 Task: Look for products in the category "Guacamole" that are on sale.
Action: Mouse moved to (864, 300)
Screenshot: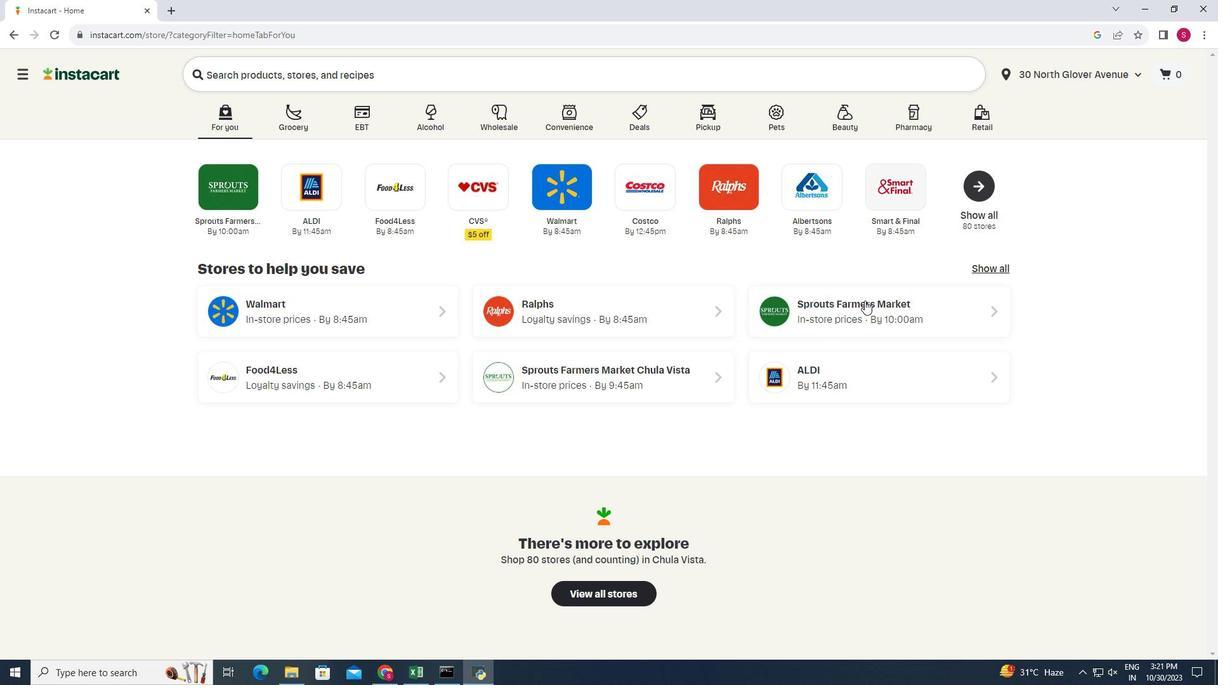 
Action: Mouse pressed left at (864, 300)
Screenshot: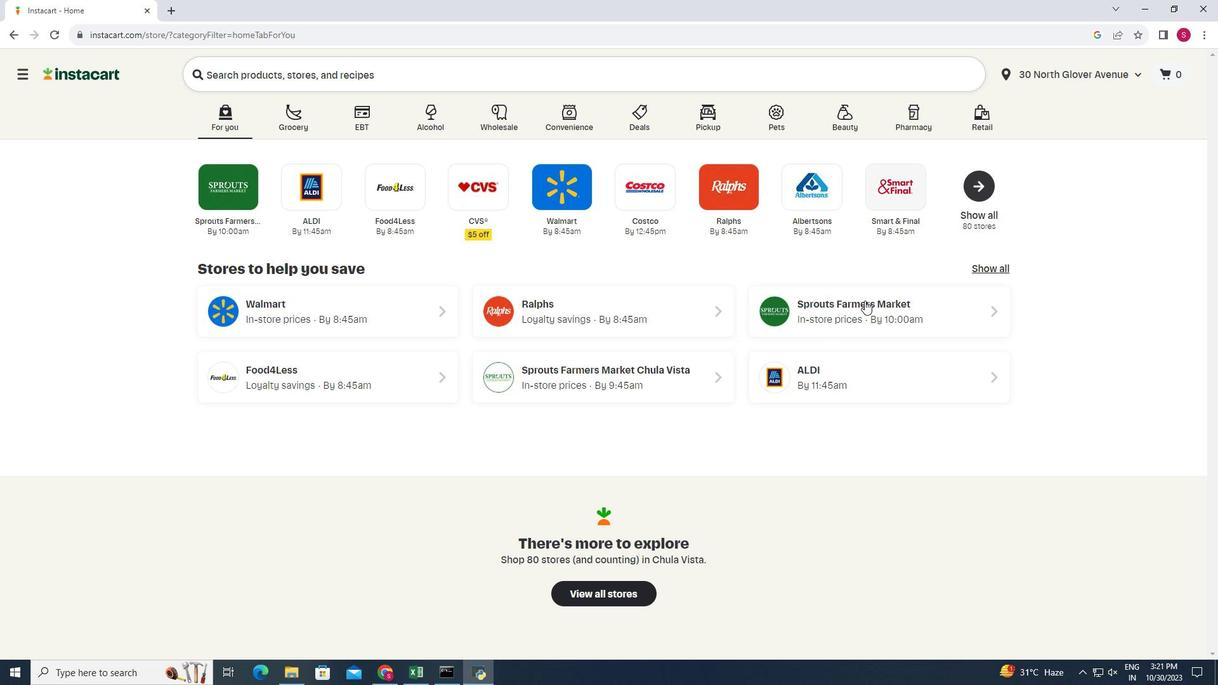 
Action: Mouse moved to (25, 557)
Screenshot: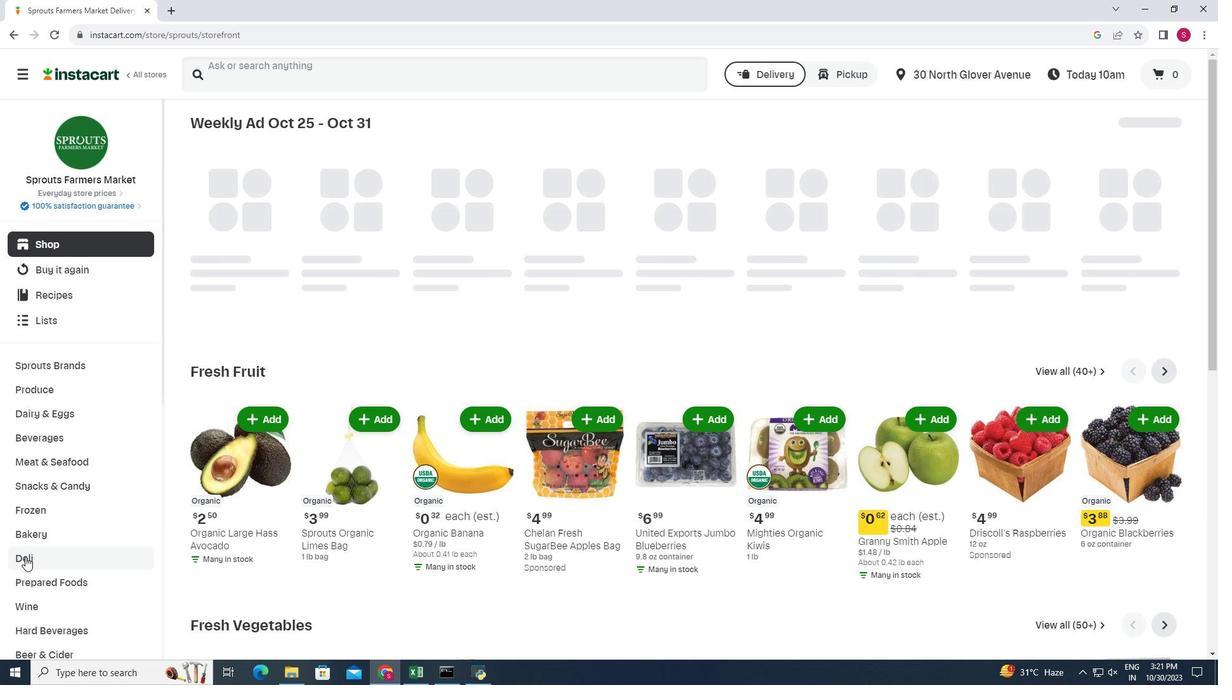 
Action: Mouse scrolled (25, 557) with delta (0, 0)
Screenshot: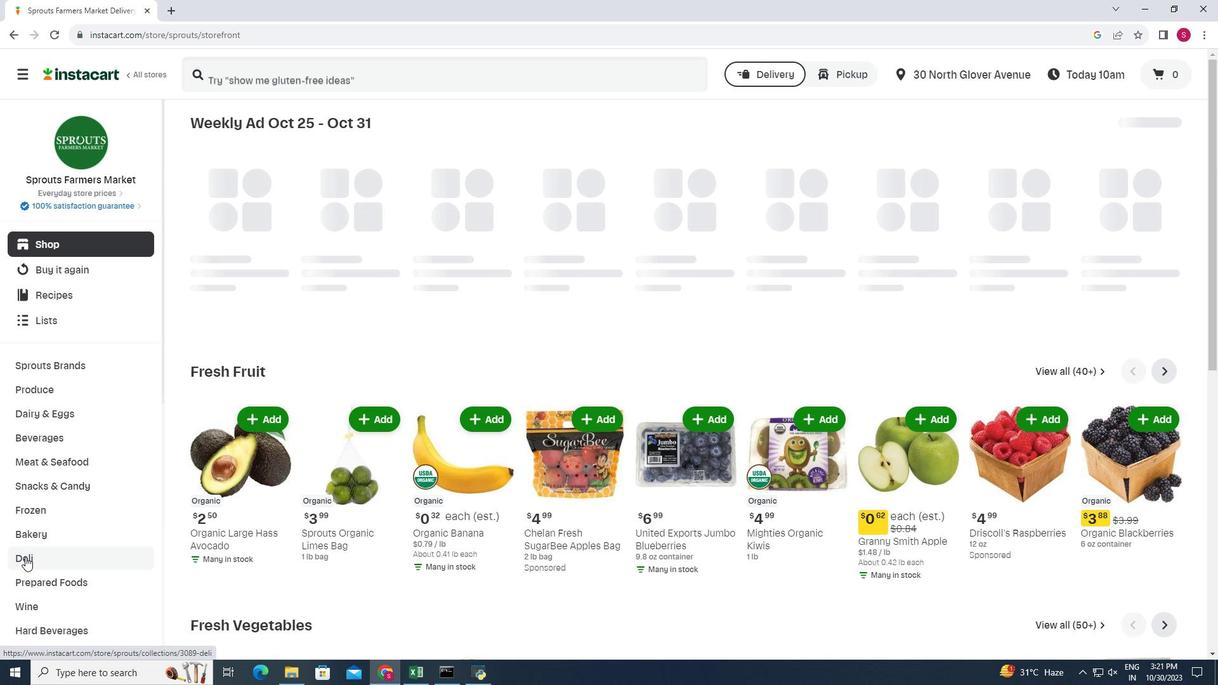 
Action: Mouse pressed left at (25, 557)
Screenshot: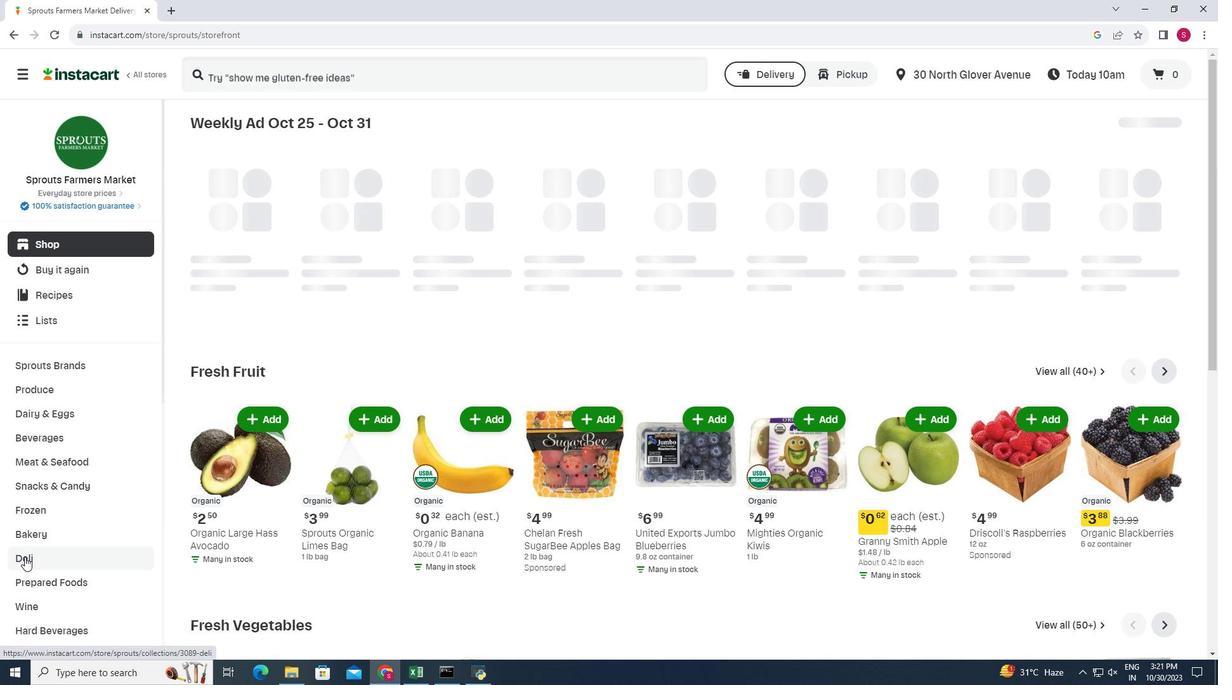 
Action: Mouse moved to (409, 319)
Screenshot: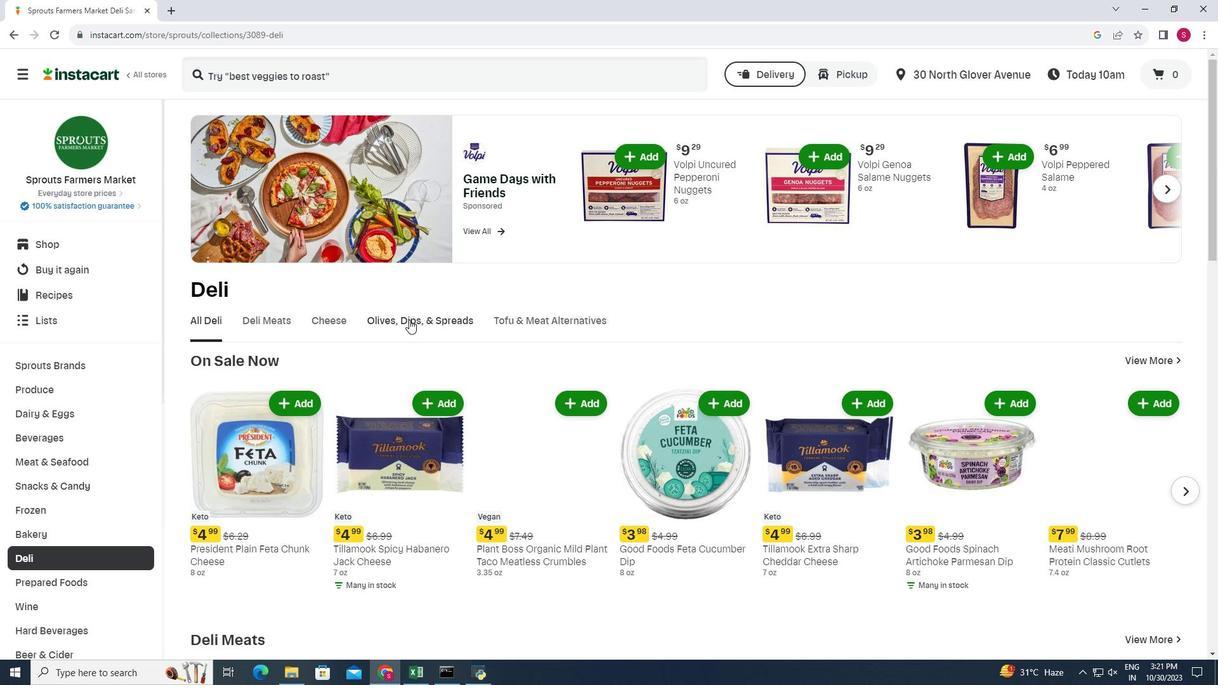 
Action: Mouse pressed left at (409, 319)
Screenshot: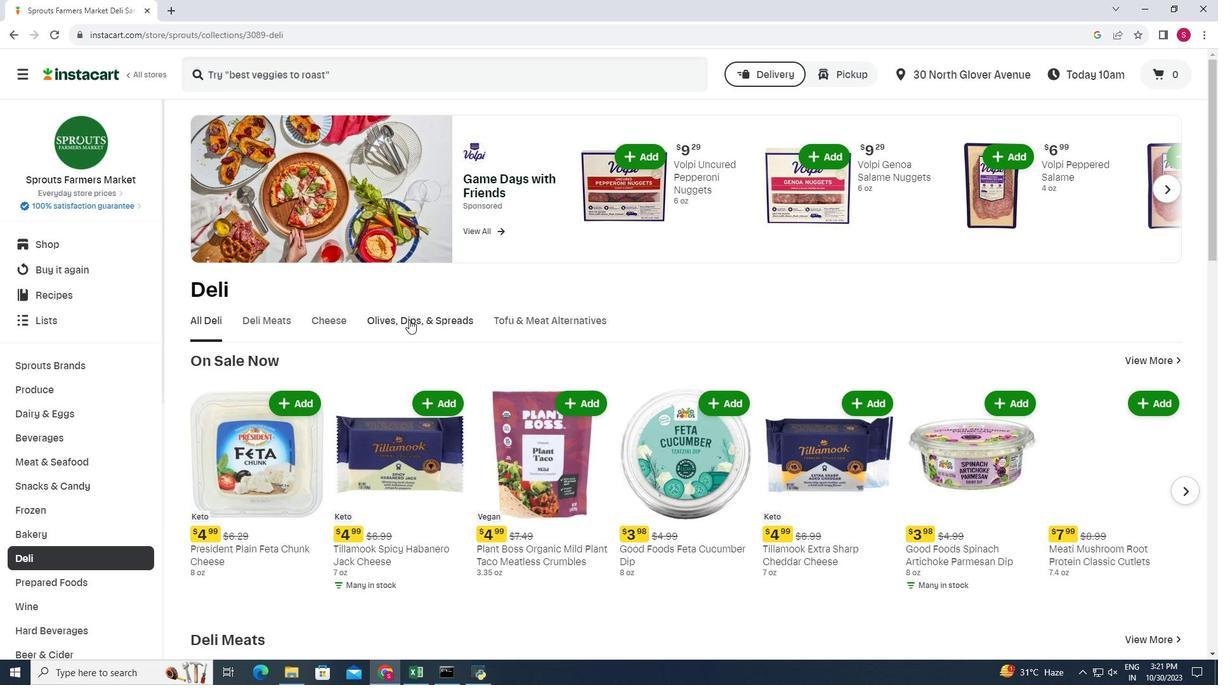 
Action: Mouse moved to (370, 361)
Screenshot: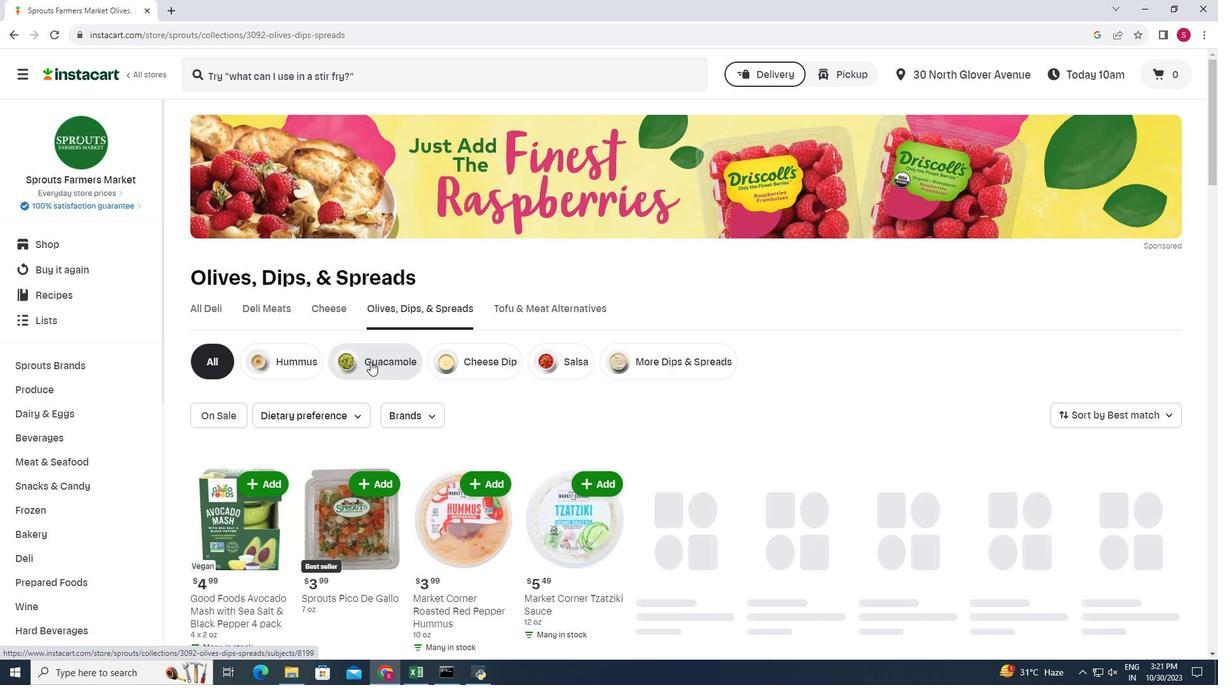 
Action: Mouse pressed left at (370, 361)
Screenshot: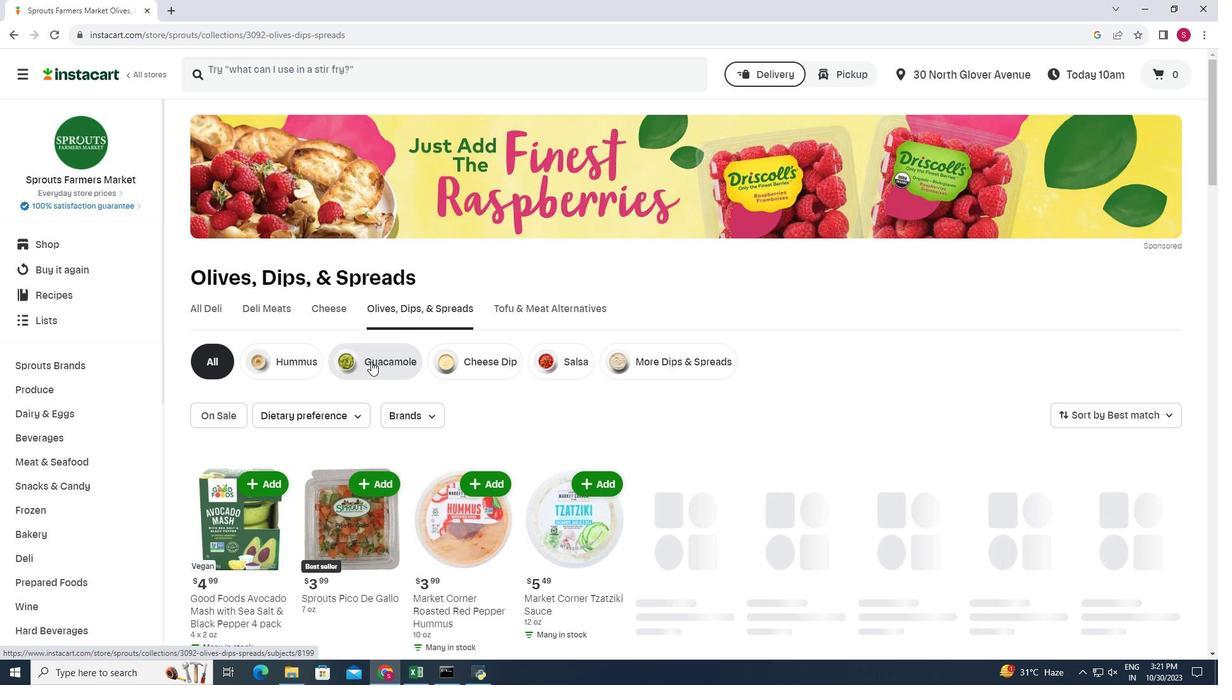 
Action: Mouse moved to (905, 321)
Screenshot: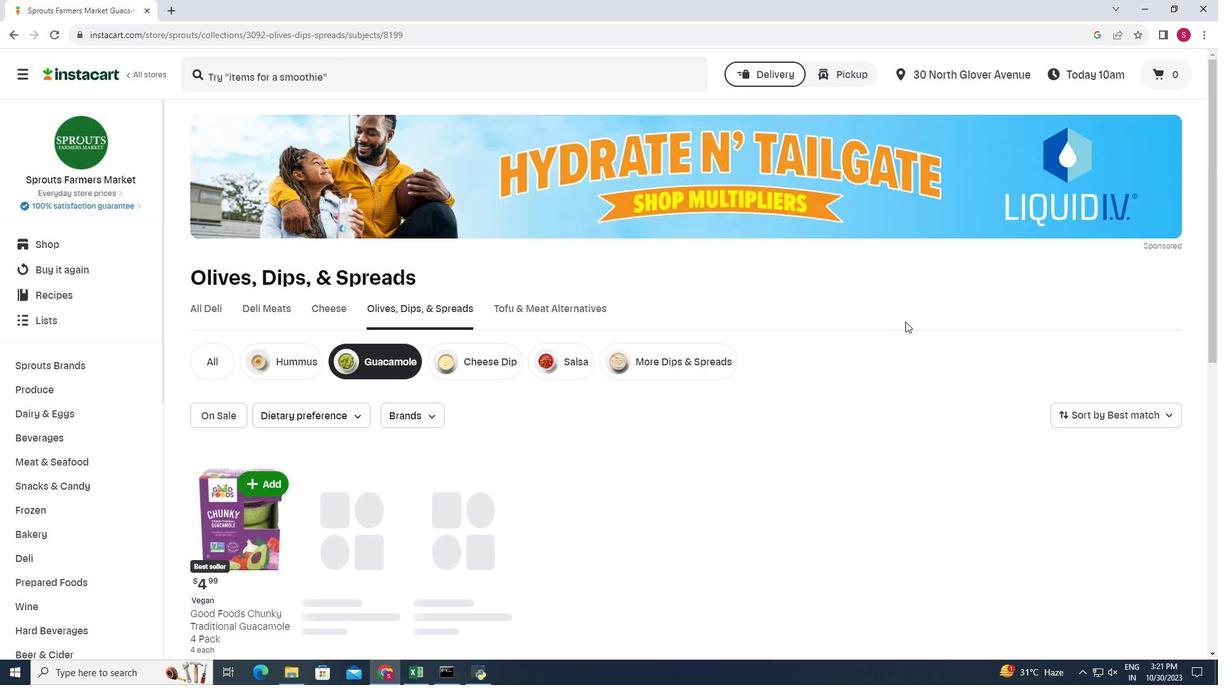 
Action: Mouse scrolled (905, 321) with delta (0, 0)
Screenshot: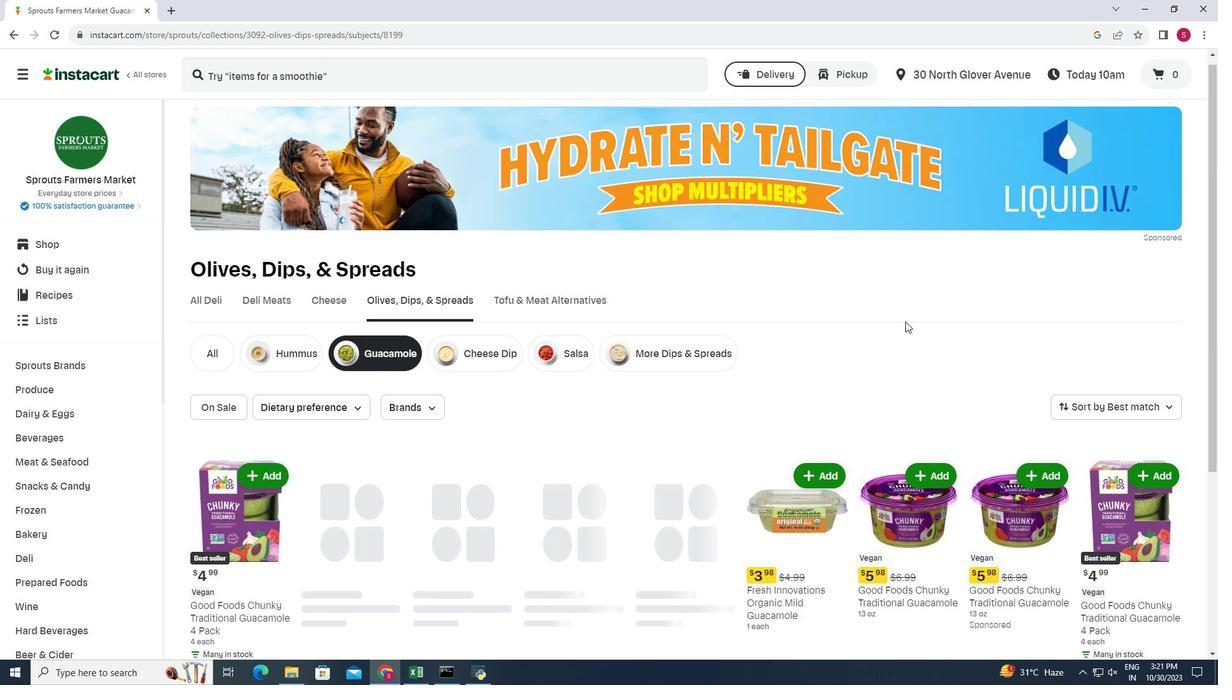 
Action: Mouse scrolled (905, 321) with delta (0, 0)
Screenshot: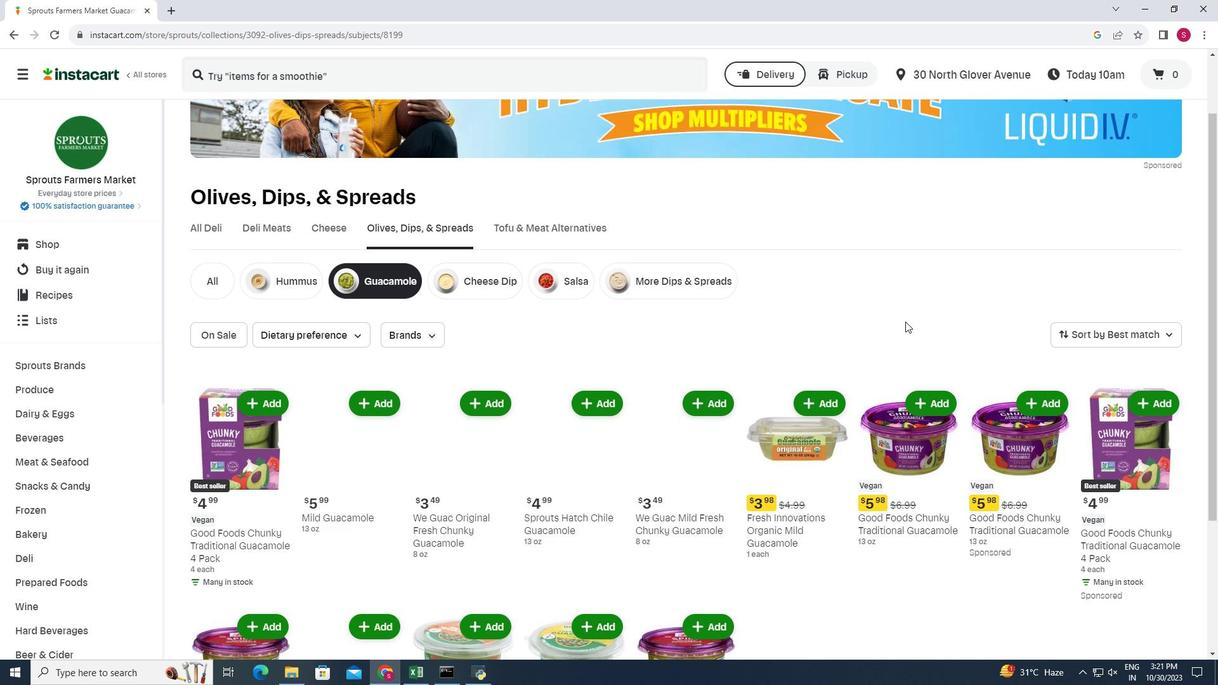 
Action: Mouse scrolled (905, 321) with delta (0, 0)
Screenshot: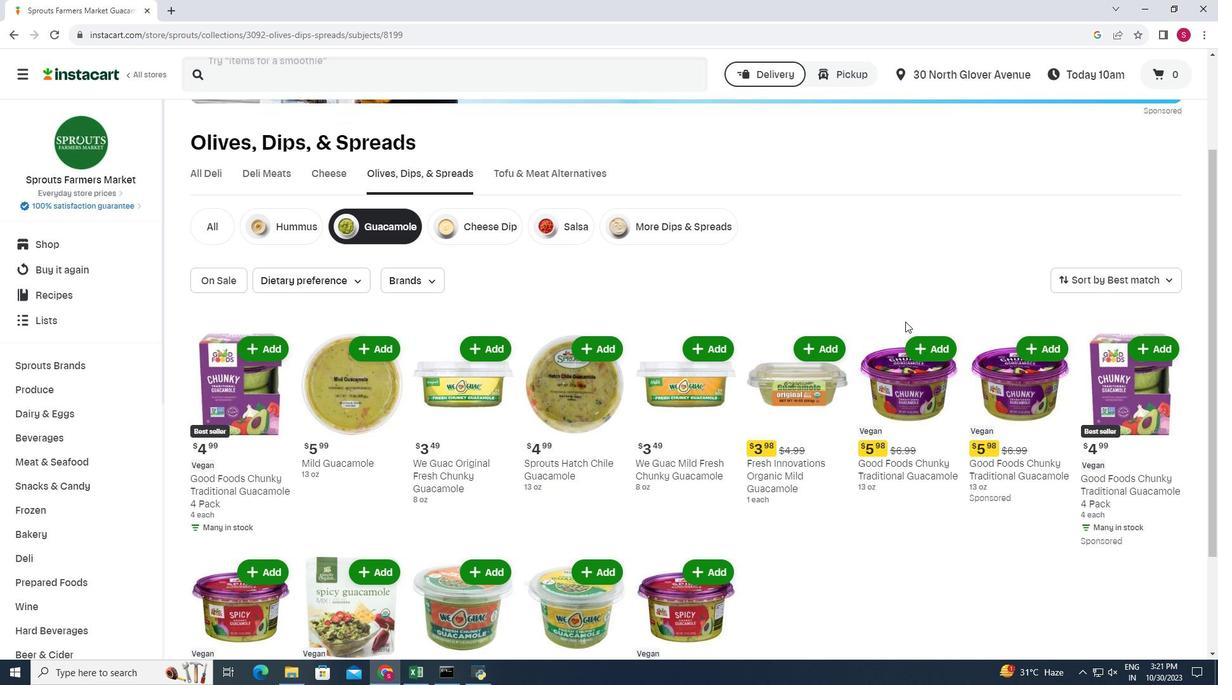 
Action: Mouse scrolled (905, 321) with delta (0, 0)
Screenshot: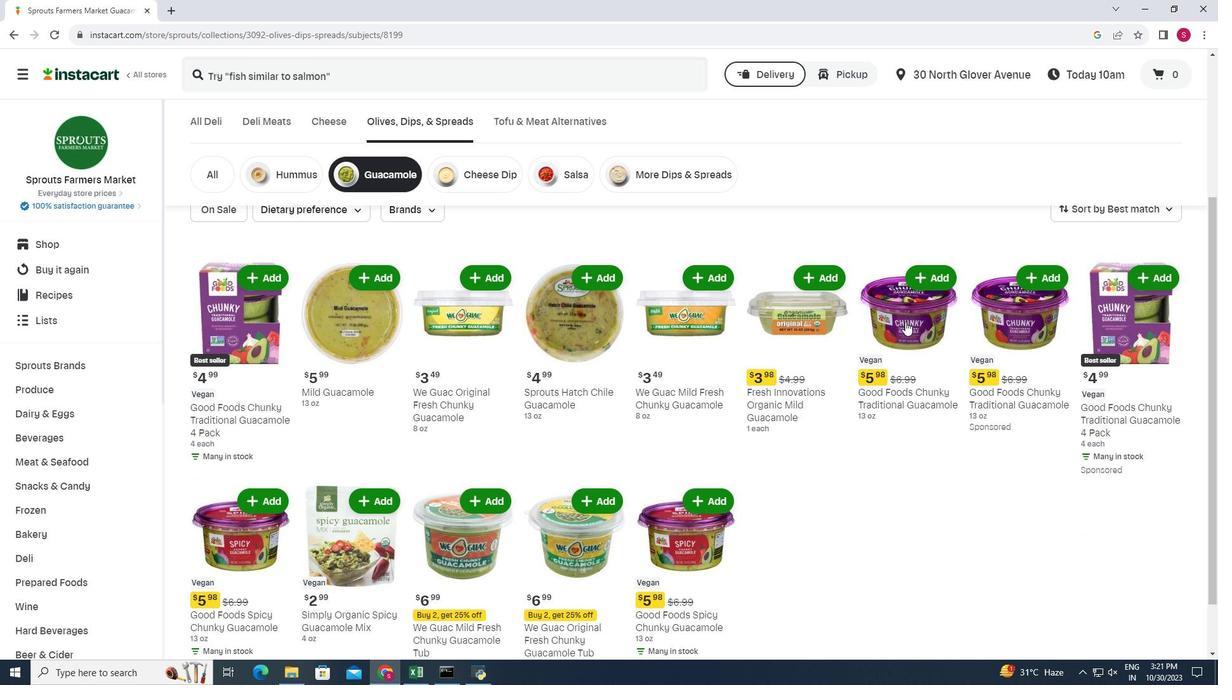 
Action: Mouse scrolled (905, 321) with delta (0, 0)
Screenshot: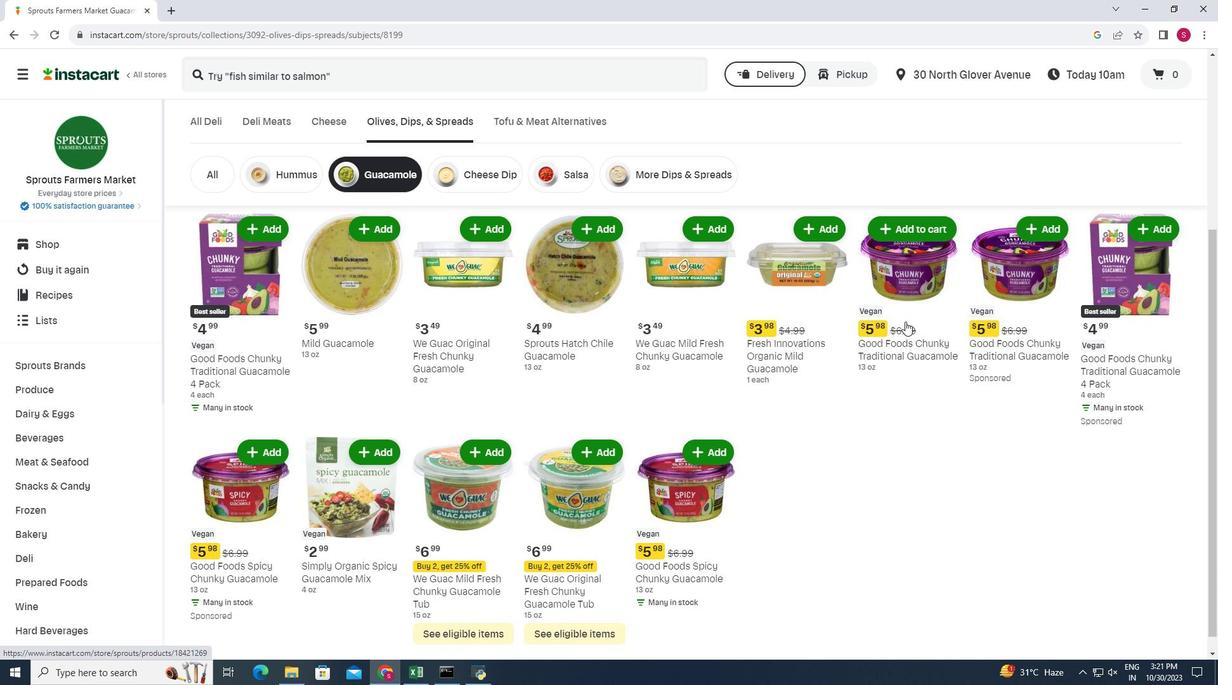 
Action: Mouse scrolled (905, 321) with delta (0, 0)
Screenshot: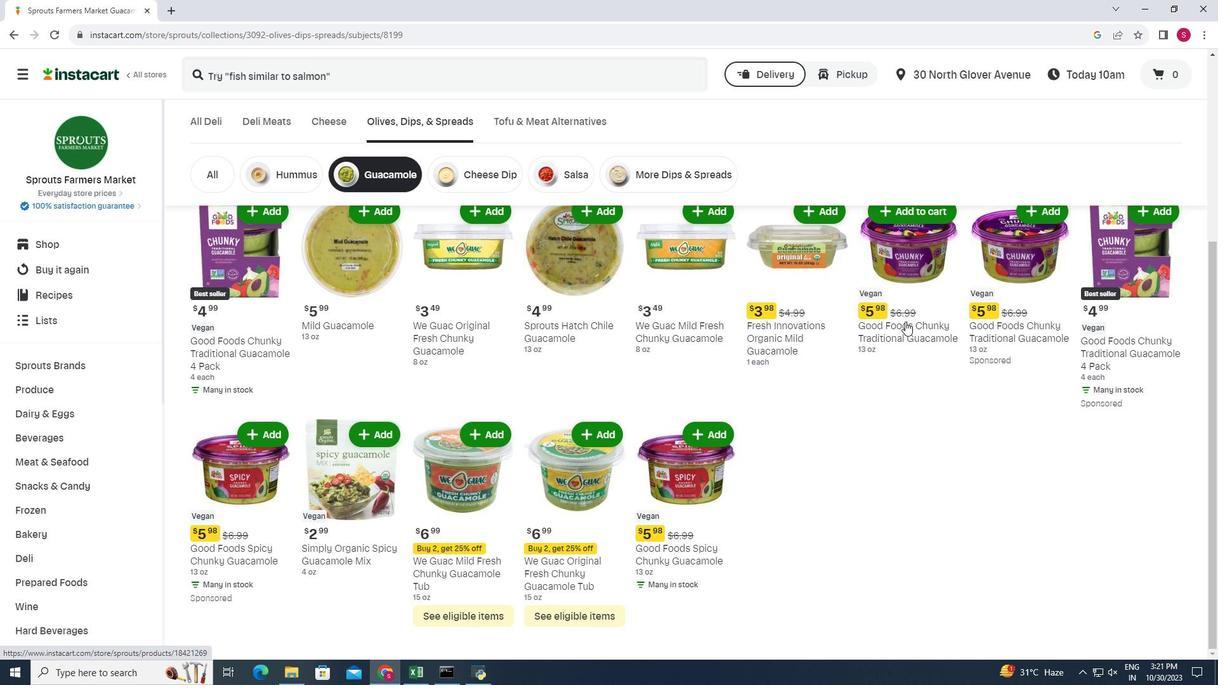 
Action: Mouse moved to (909, 321)
Screenshot: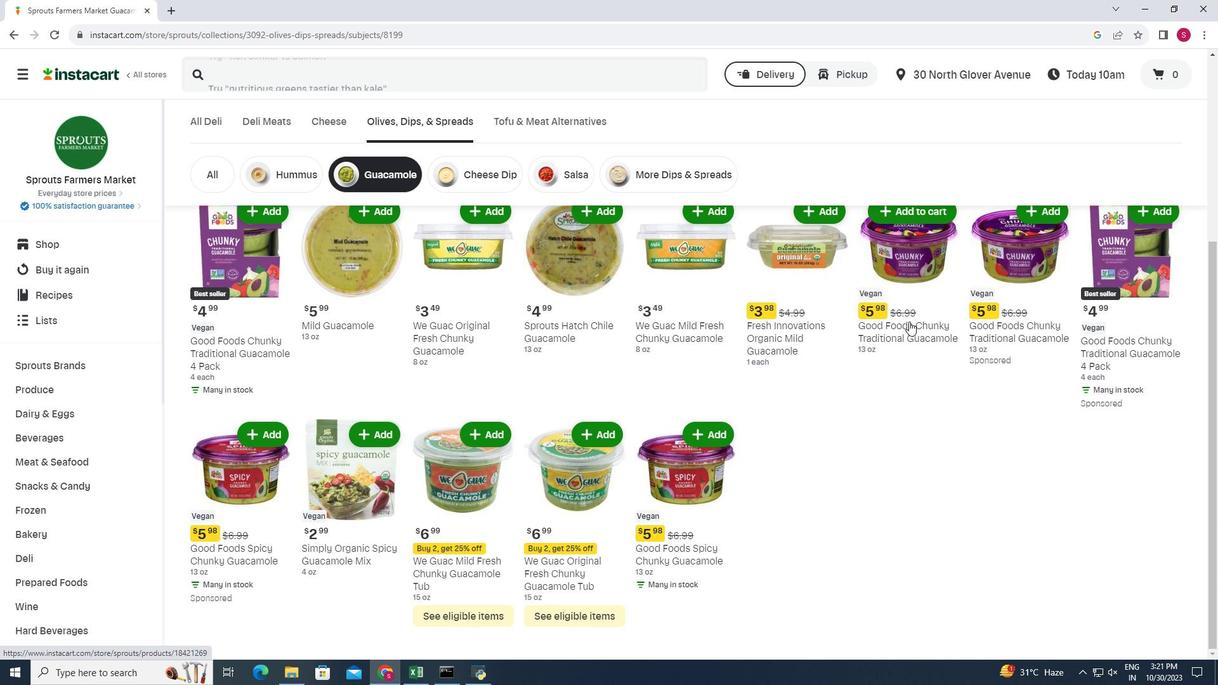 
